 Task: Look for properties that are listed on Redfin for less than 3 days.
Action: Mouse moved to (734, 66)
Screenshot: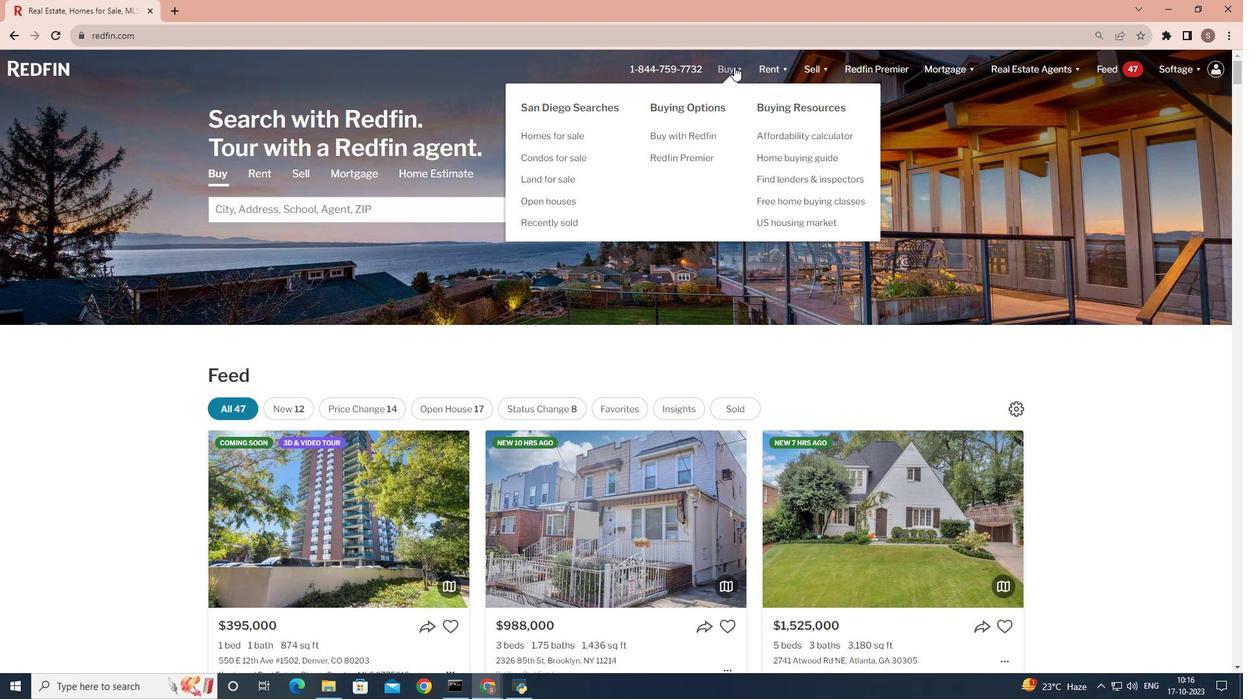 
Action: Mouse pressed left at (734, 66)
Screenshot: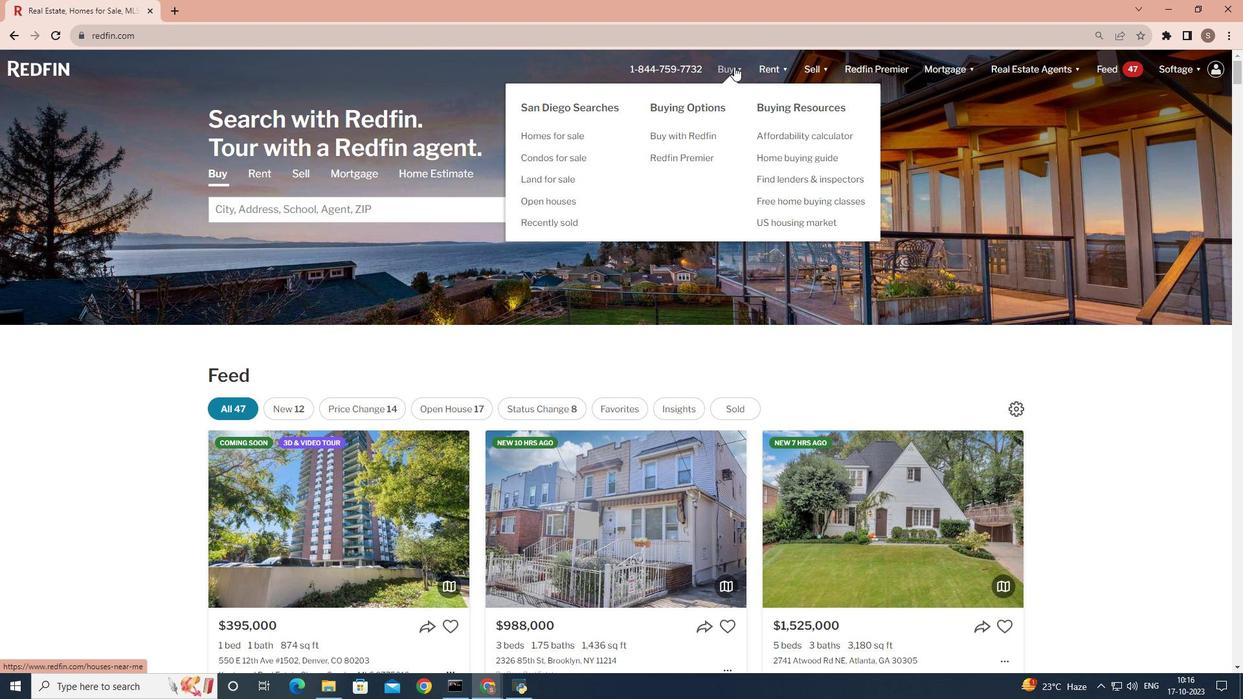 
Action: Mouse moved to (373, 273)
Screenshot: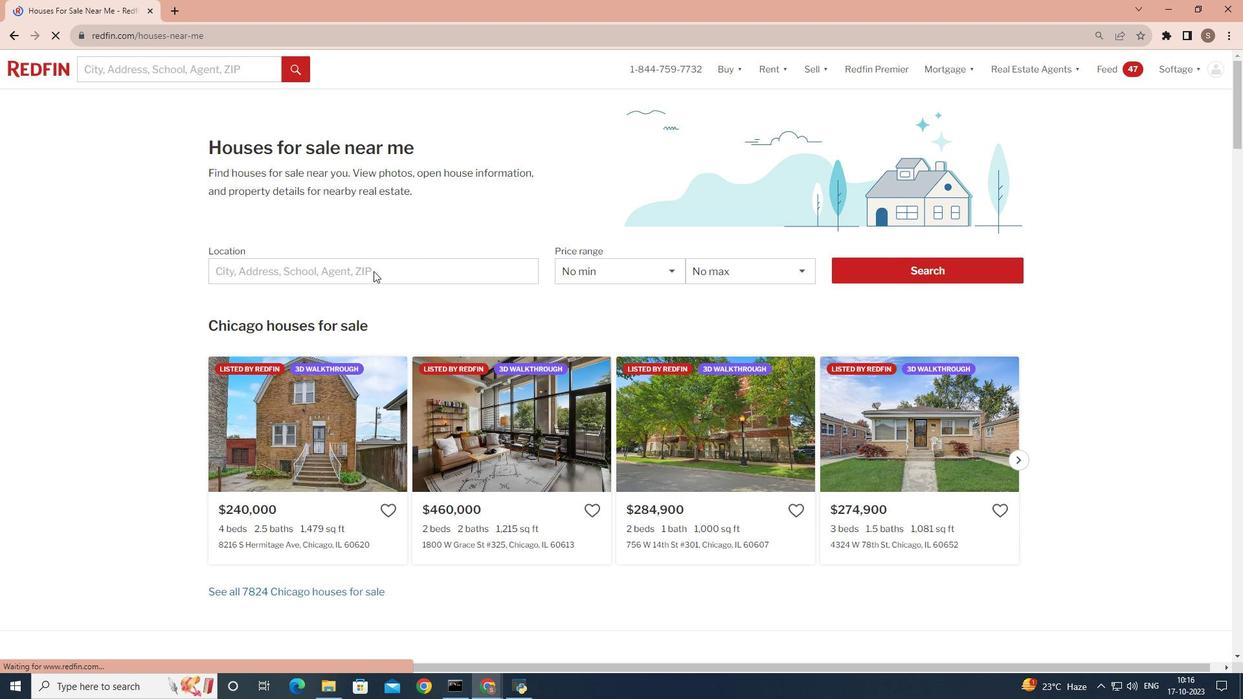 
Action: Mouse pressed left at (373, 273)
Screenshot: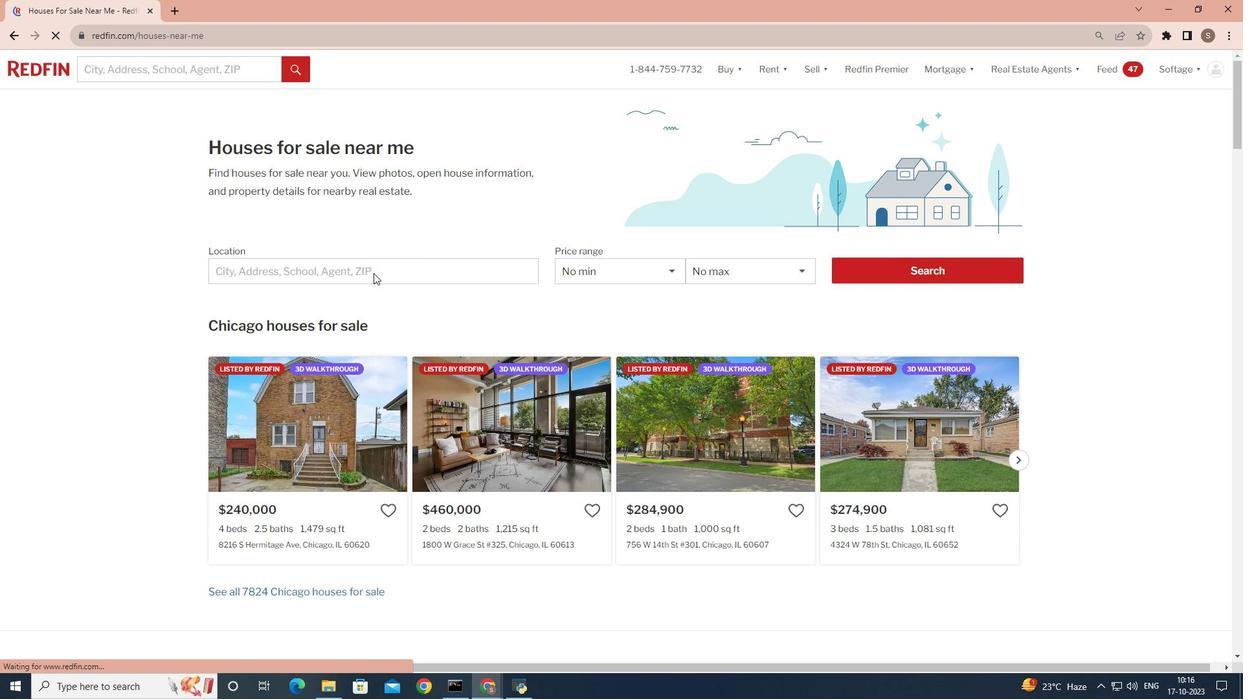 
Action: Mouse moved to (336, 264)
Screenshot: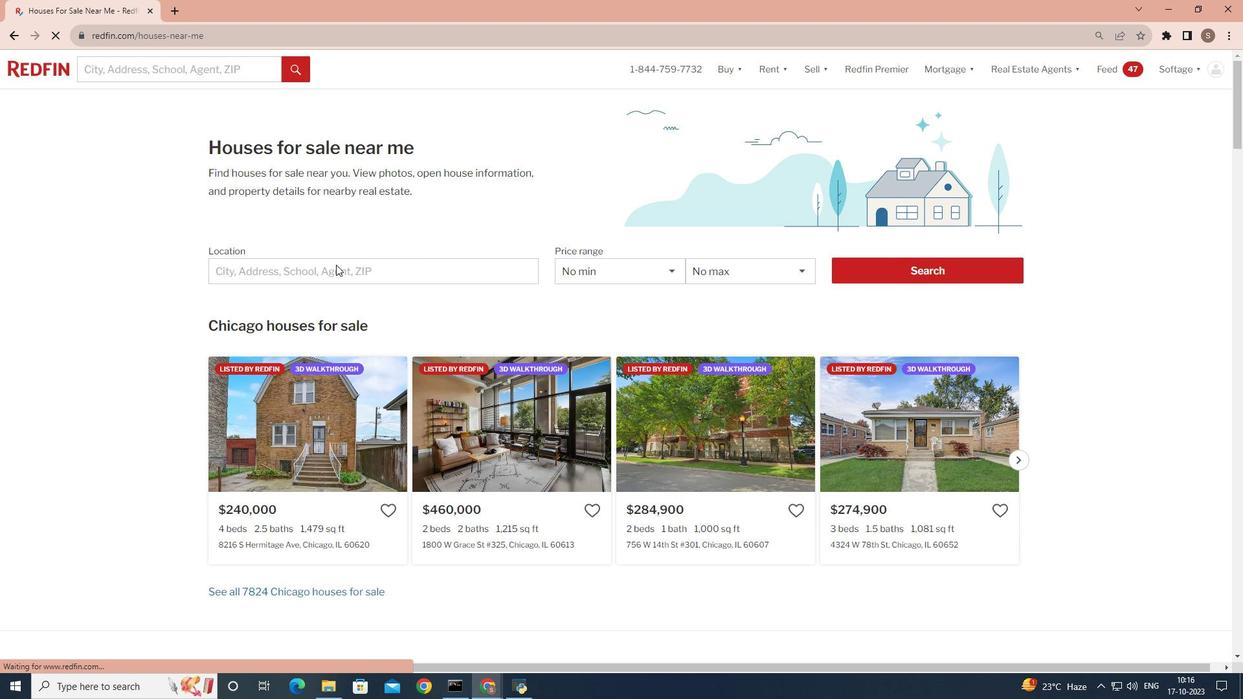 
Action: Mouse pressed left at (336, 264)
Screenshot: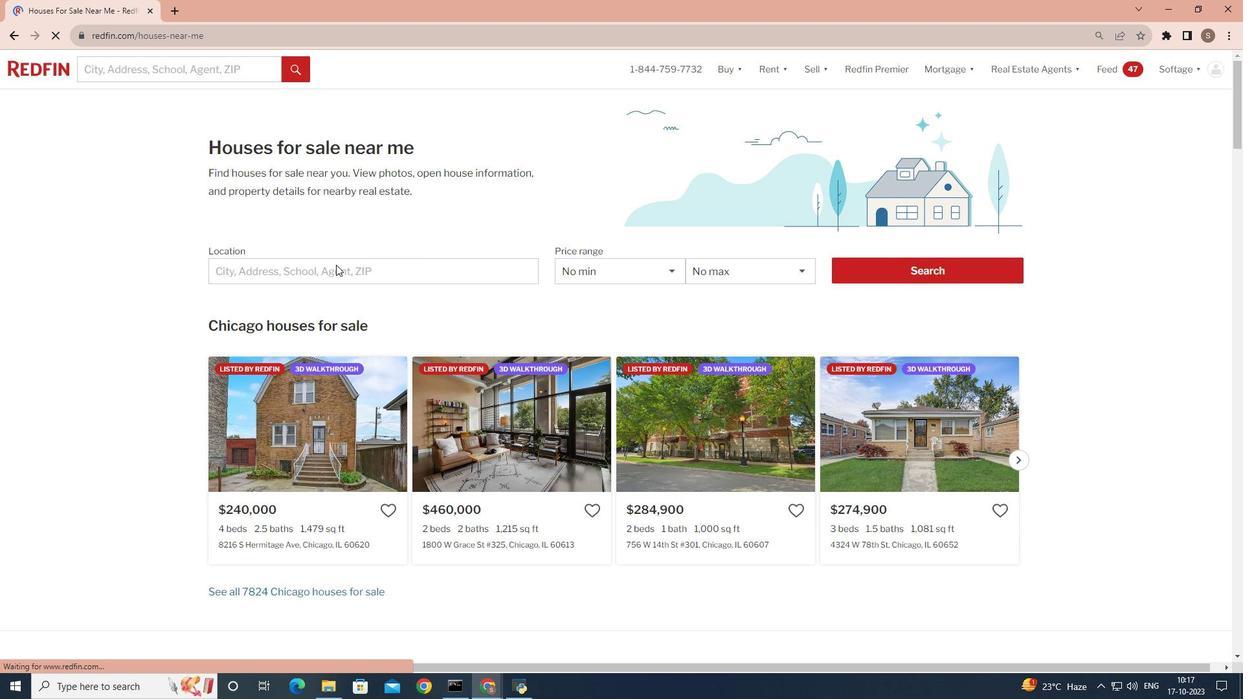 
Action: Mouse pressed left at (336, 264)
Screenshot: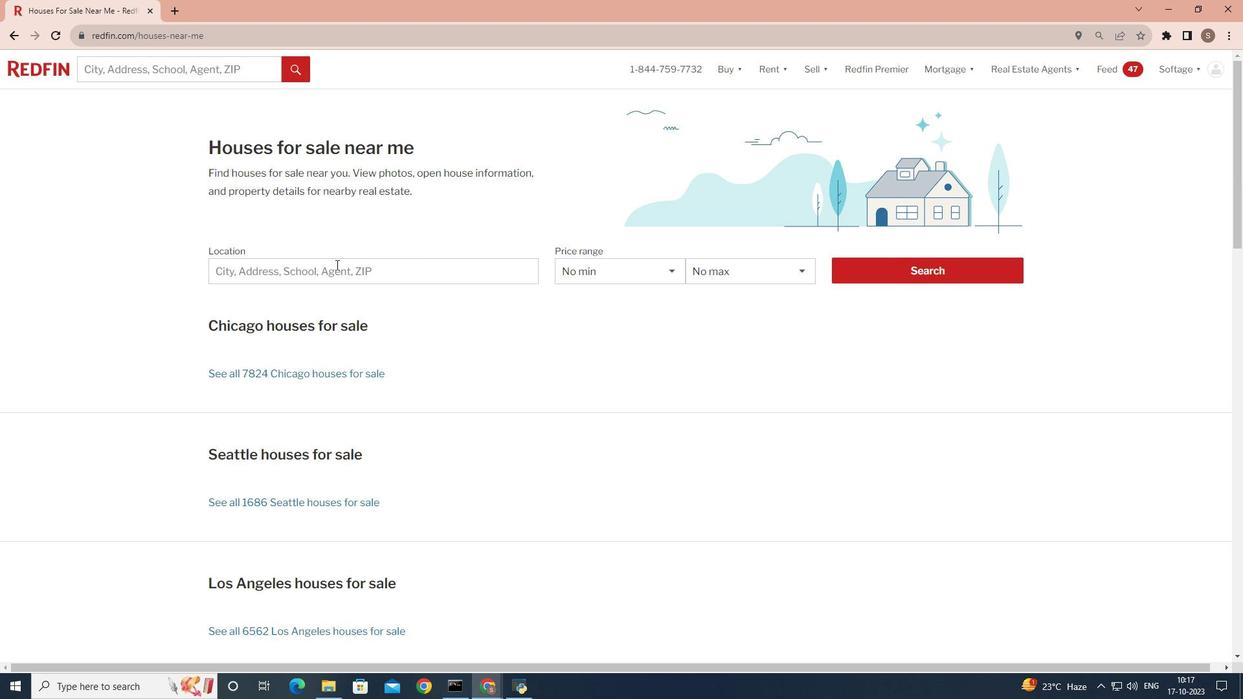 
Action: Mouse moved to (336, 264)
Screenshot: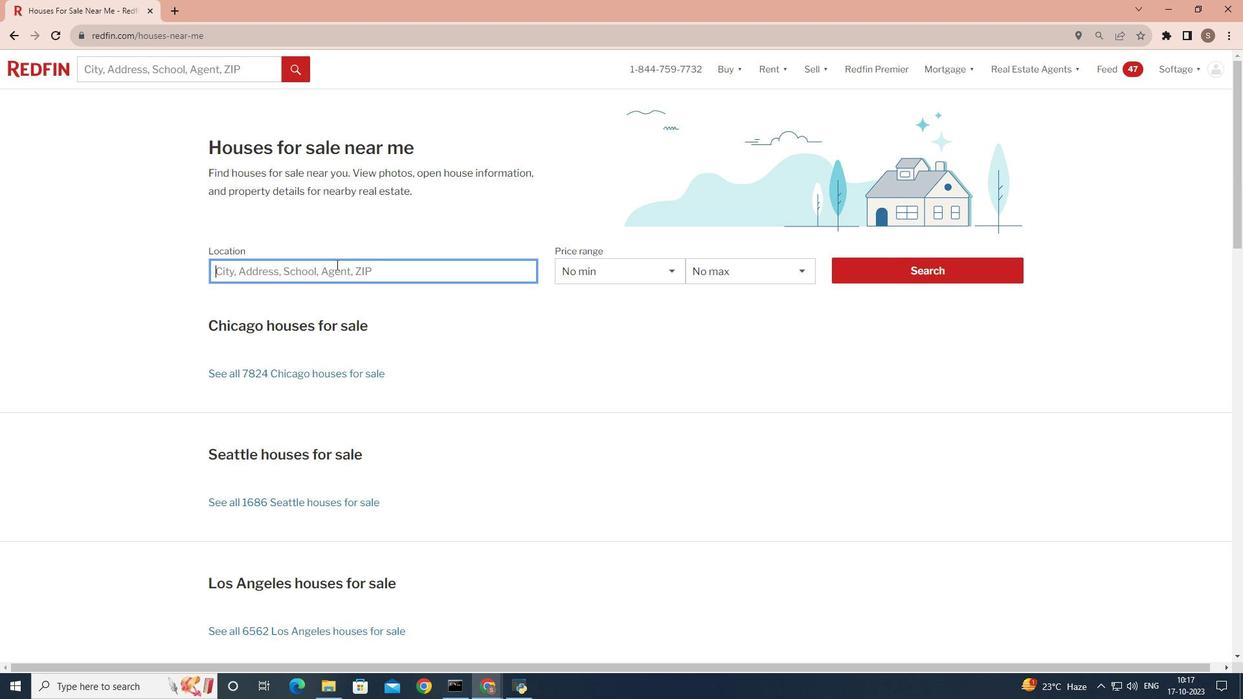 
Action: Key pressed <Key.shift>San<Key.space><Key.shift>Diego<Key.enter>
Screenshot: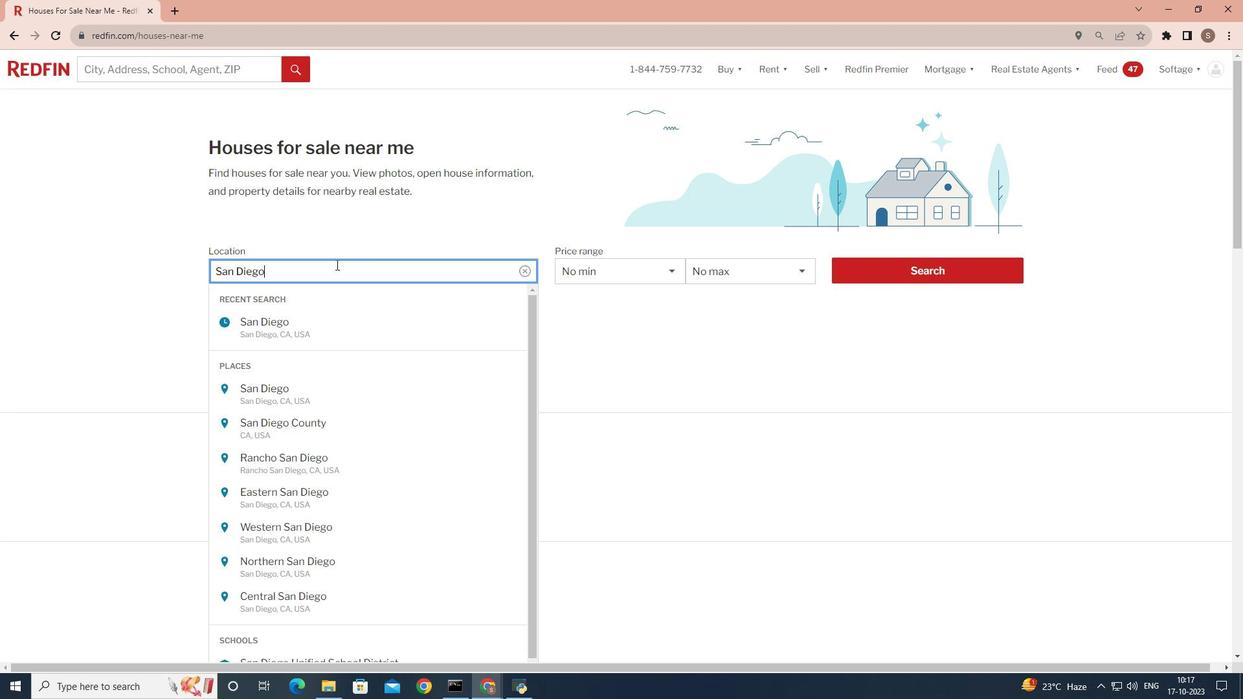 
Action: Mouse moved to (920, 279)
Screenshot: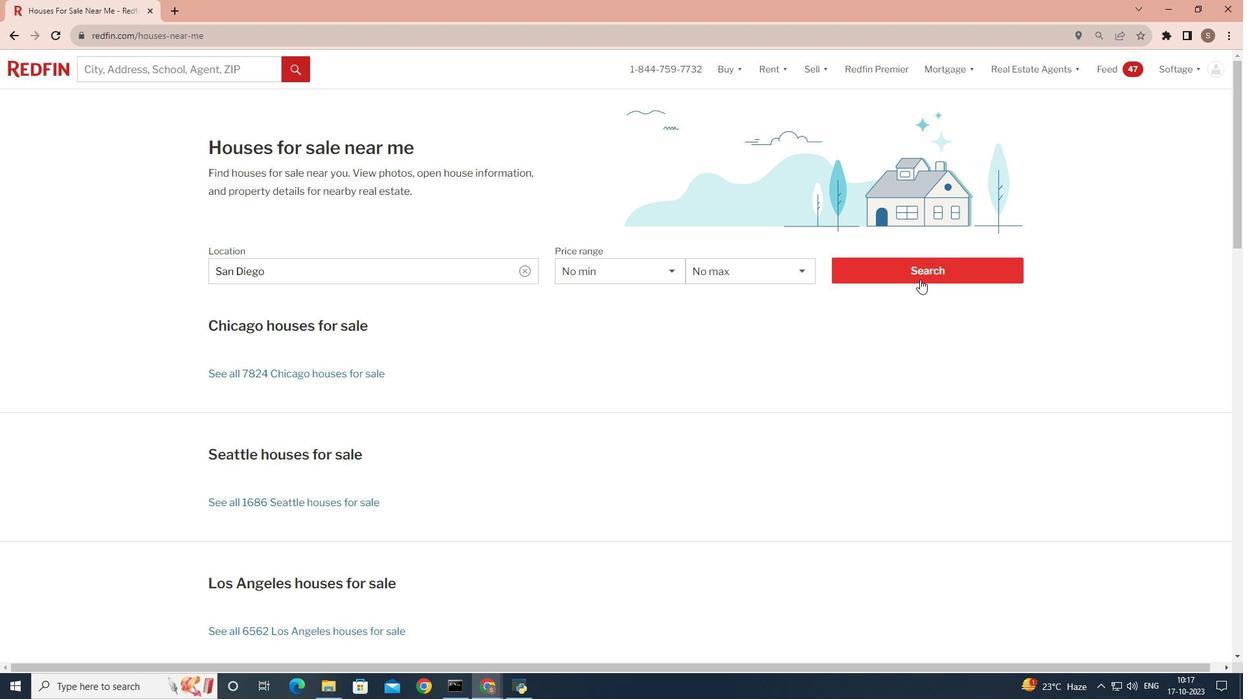 
Action: Mouse pressed left at (920, 279)
Screenshot: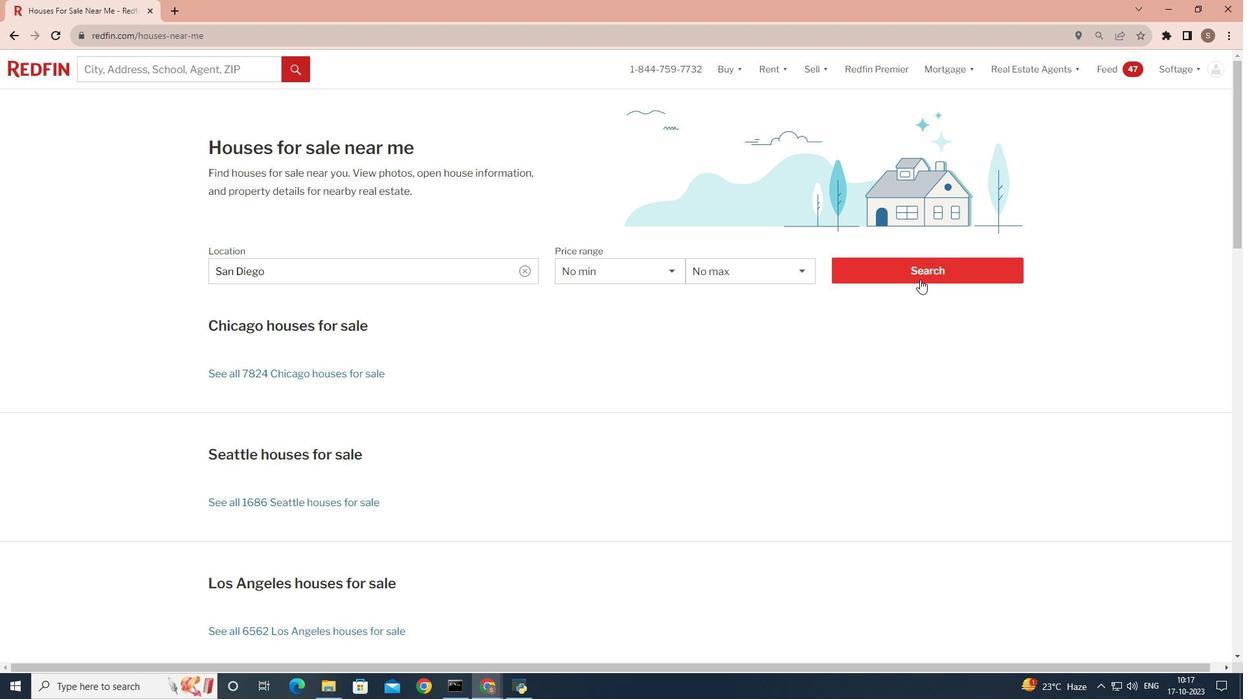 
Action: Mouse moved to (928, 275)
Screenshot: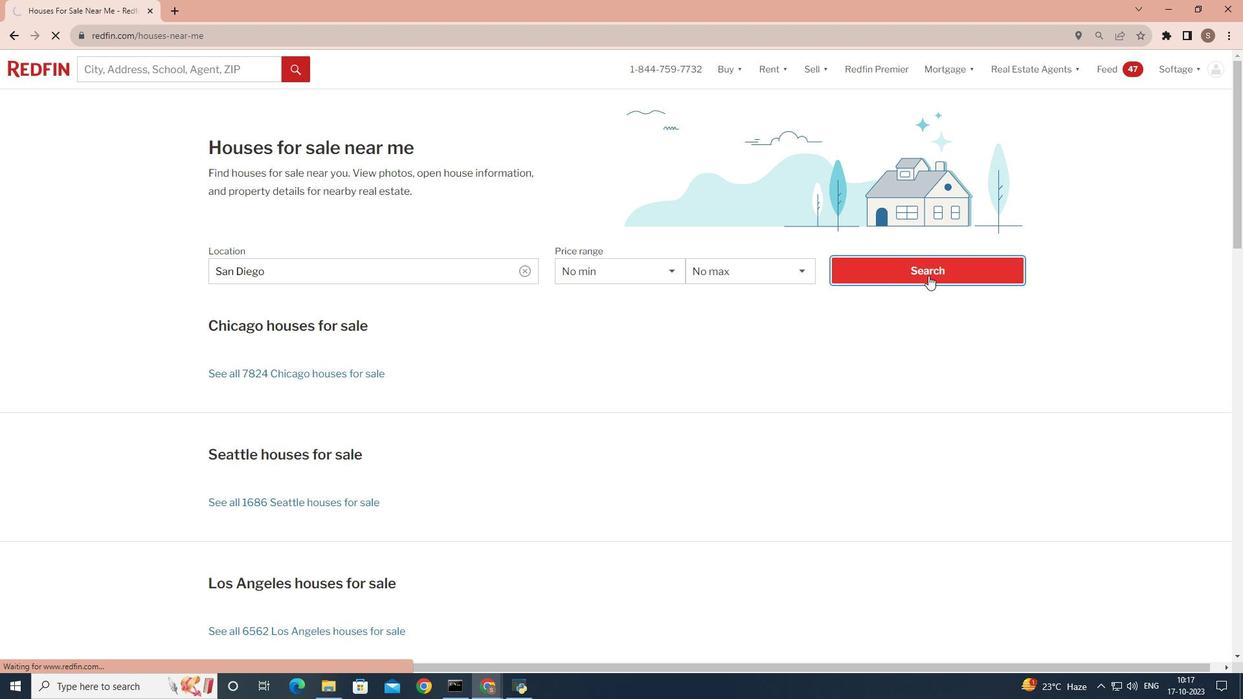 
Action: Mouse pressed left at (928, 275)
Screenshot: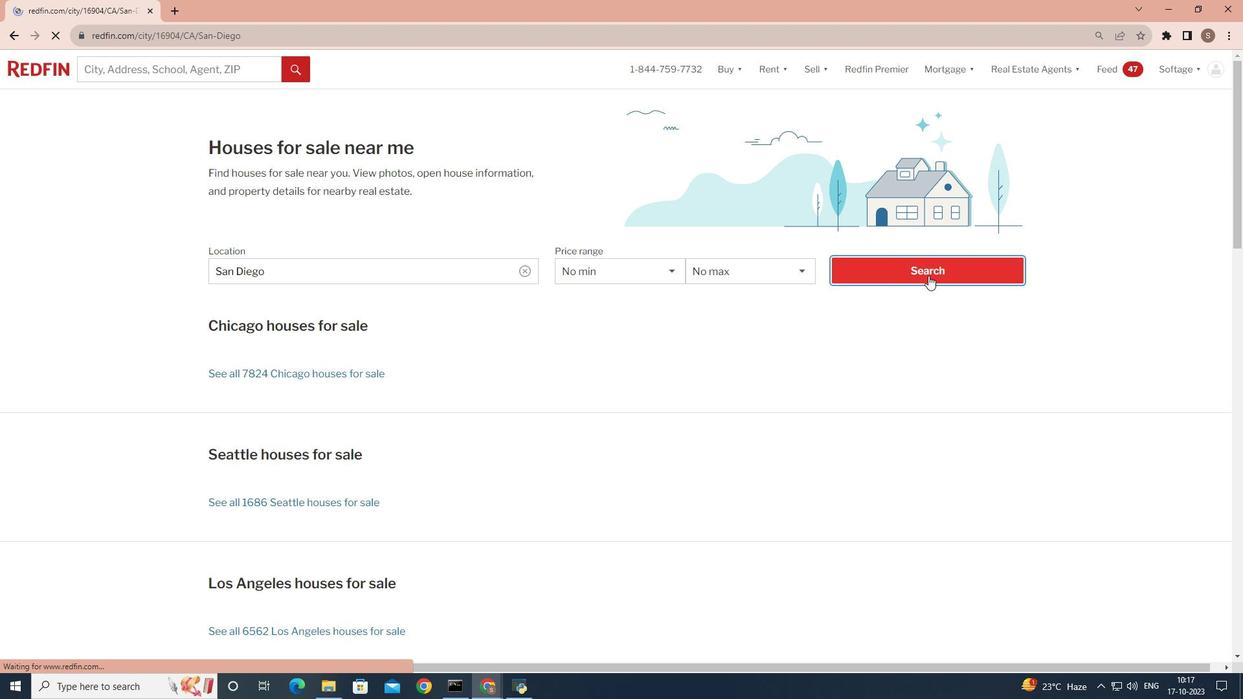 
Action: Mouse moved to (1107, 154)
Screenshot: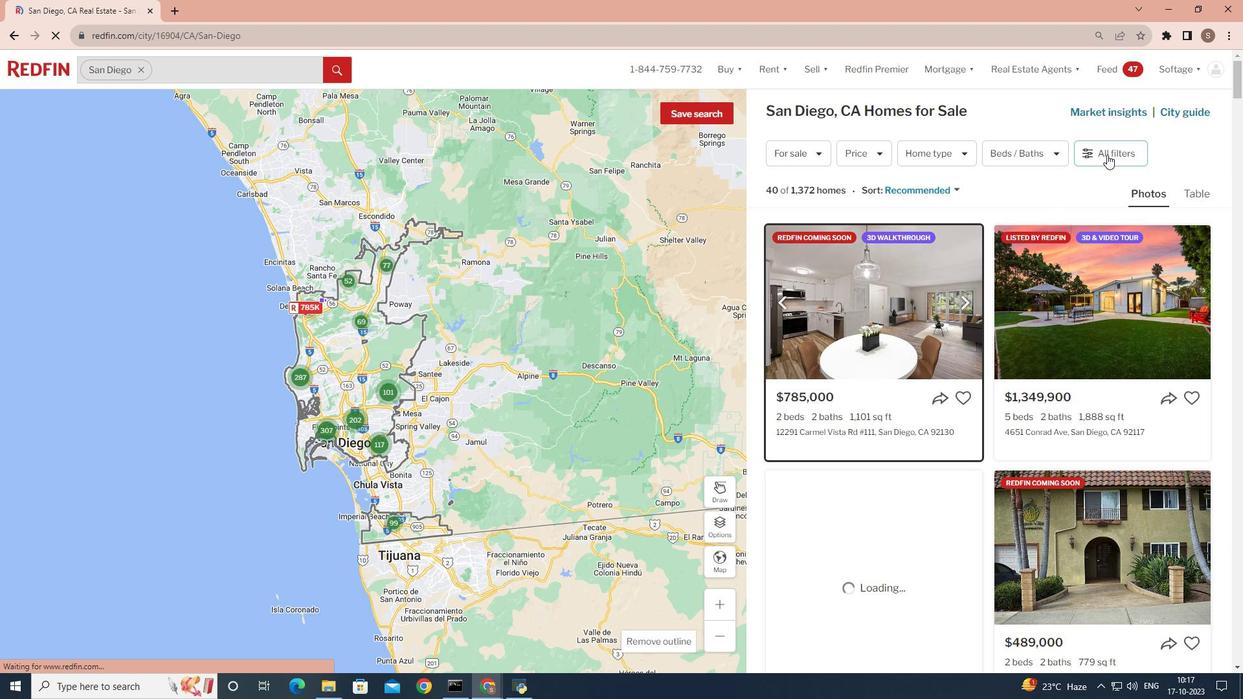 
Action: Mouse pressed left at (1107, 154)
Screenshot: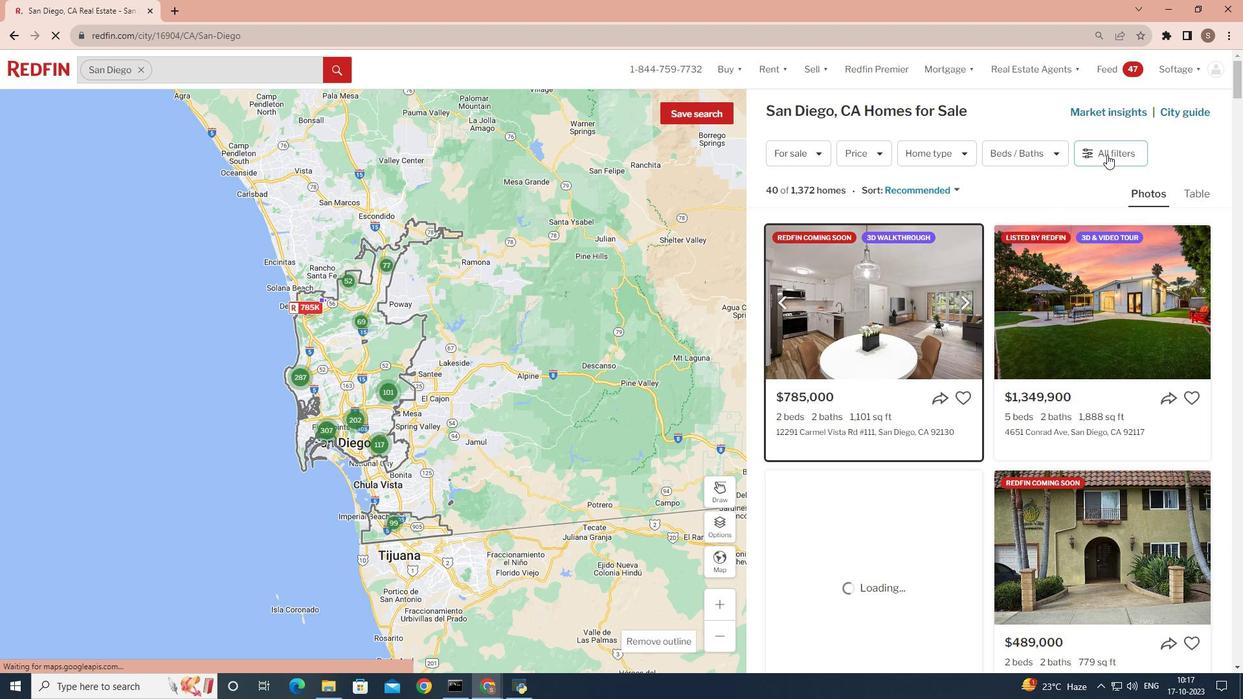 
Action: Mouse pressed left at (1107, 154)
Screenshot: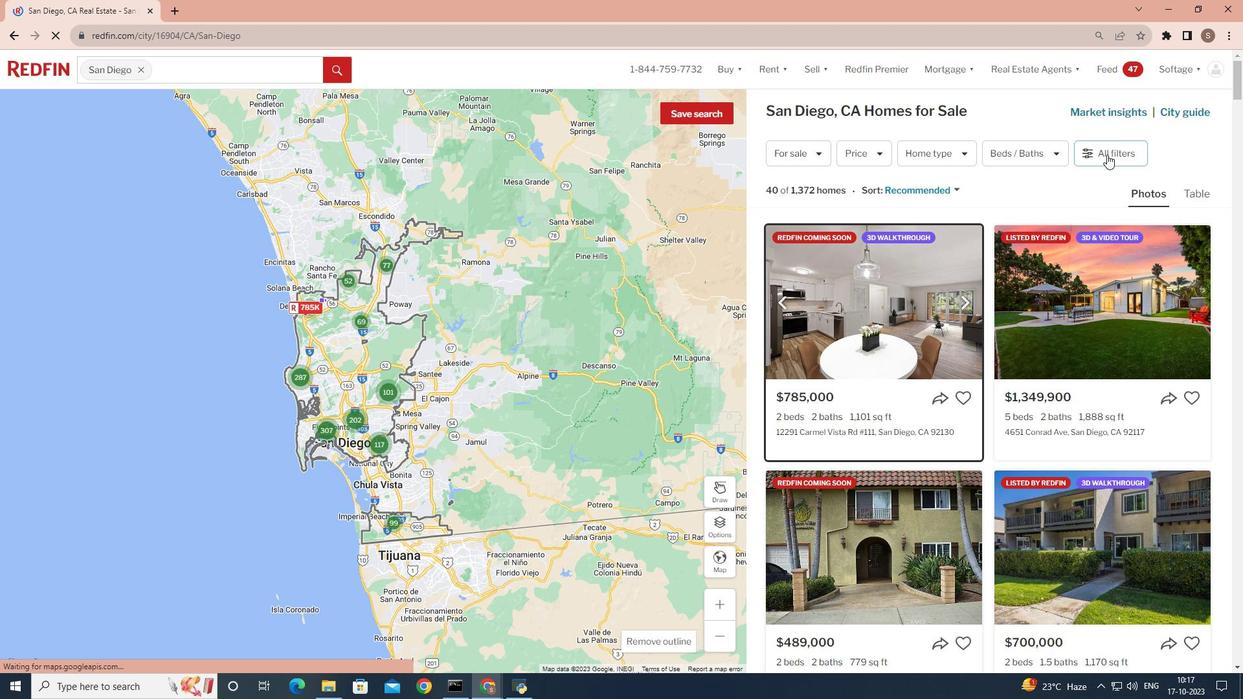 
Action: Mouse pressed left at (1107, 154)
Screenshot: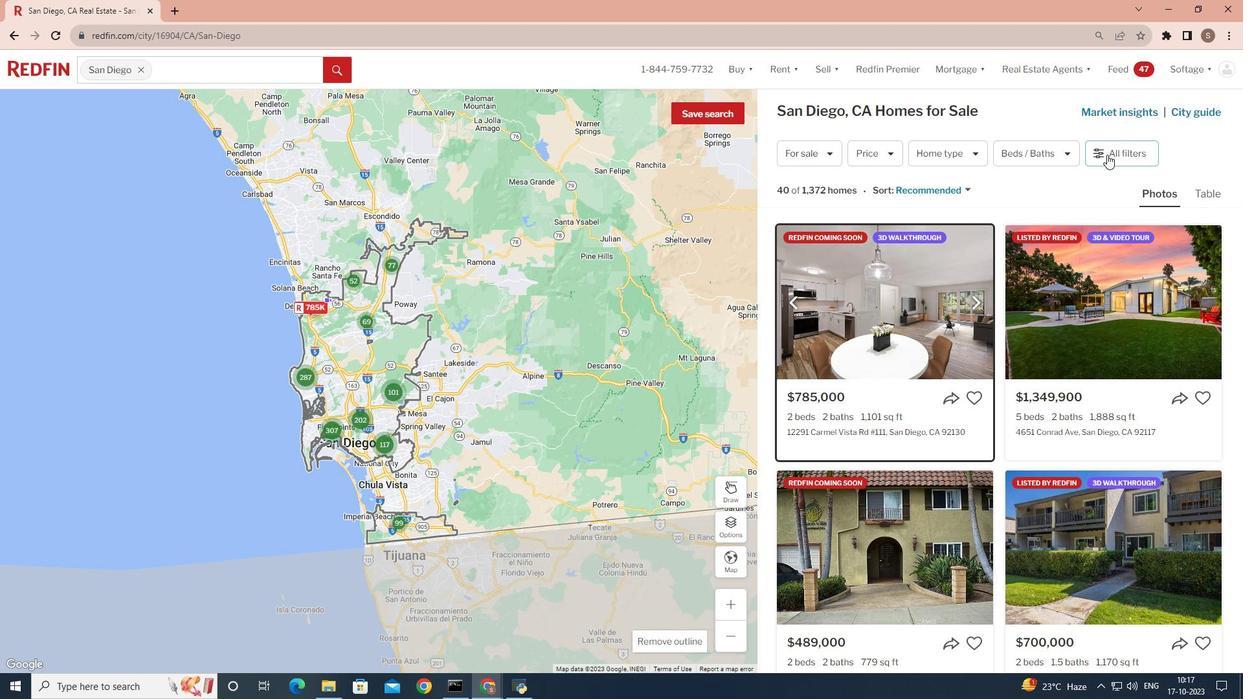 
Action: Mouse moved to (1102, 442)
Screenshot: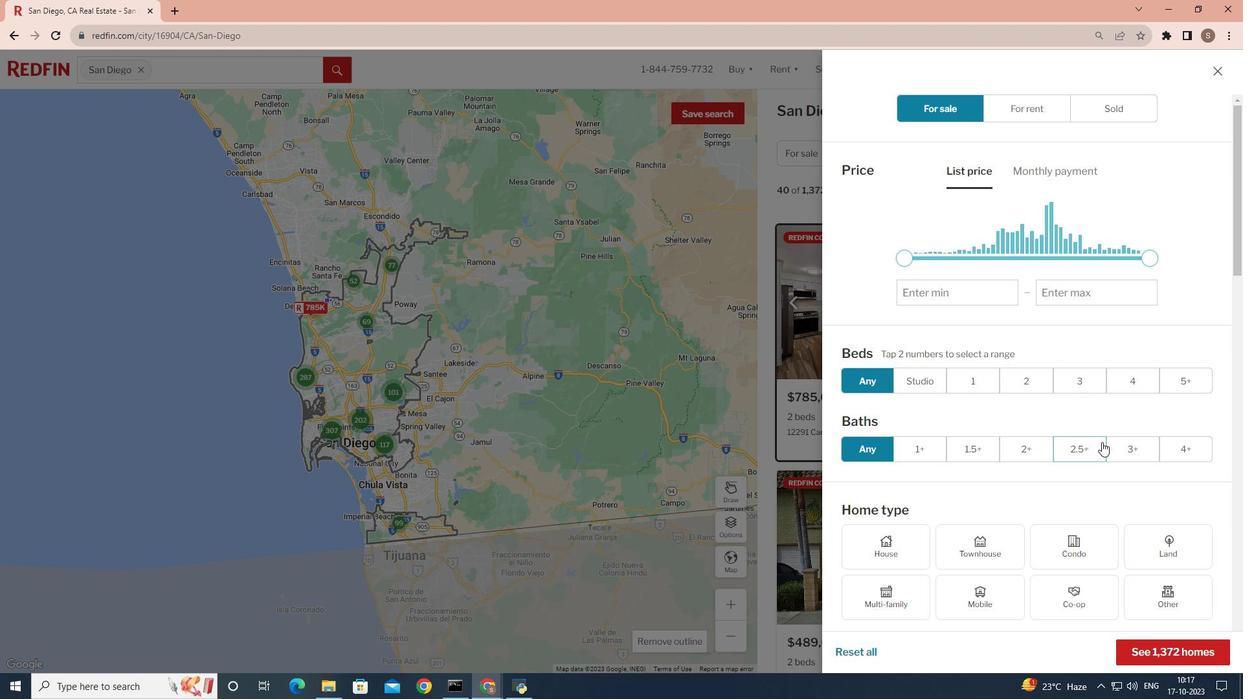 
Action: Mouse scrolled (1102, 441) with delta (0, 0)
Screenshot: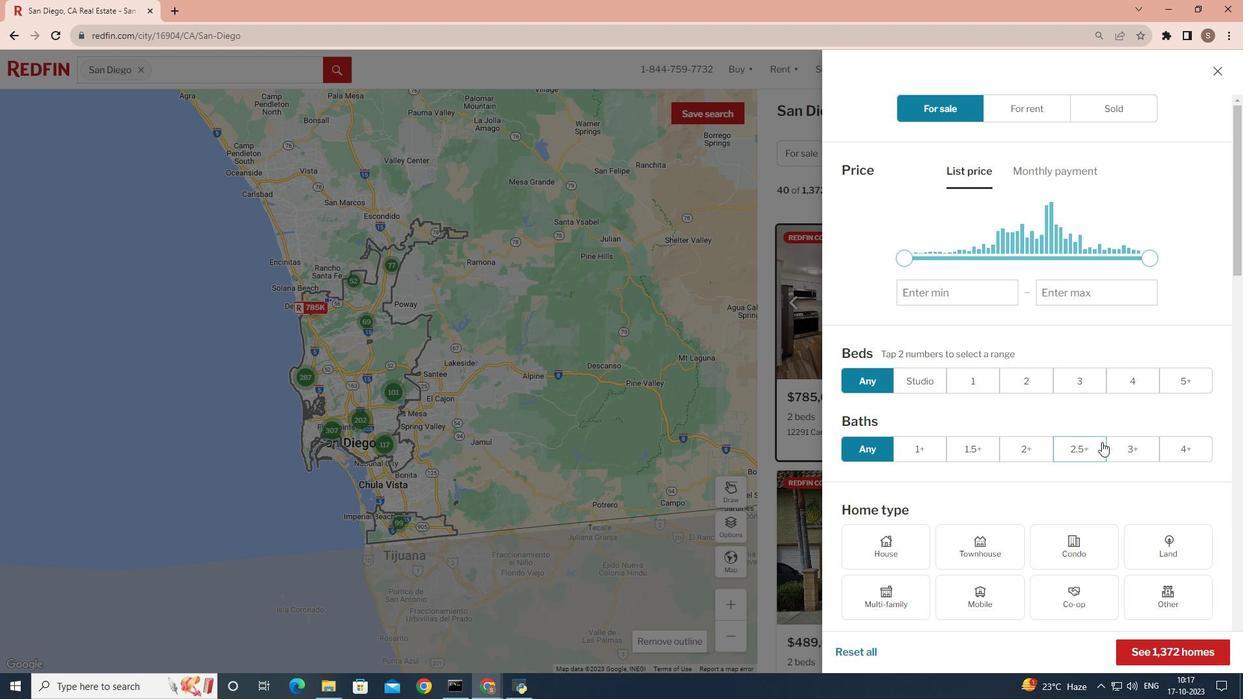 
Action: Mouse scrolled (1102, 441) with delta (0, 0)
Screenshot: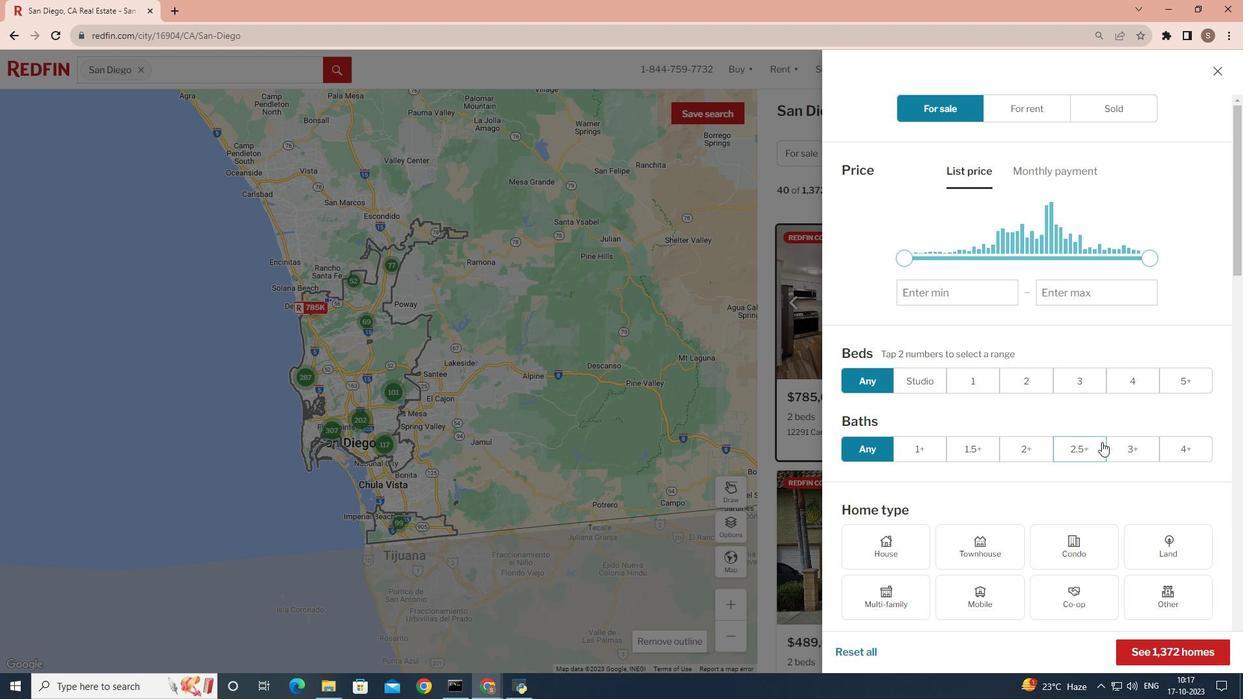 
Action: Mouse moved to (1102, 442)
Screenshot: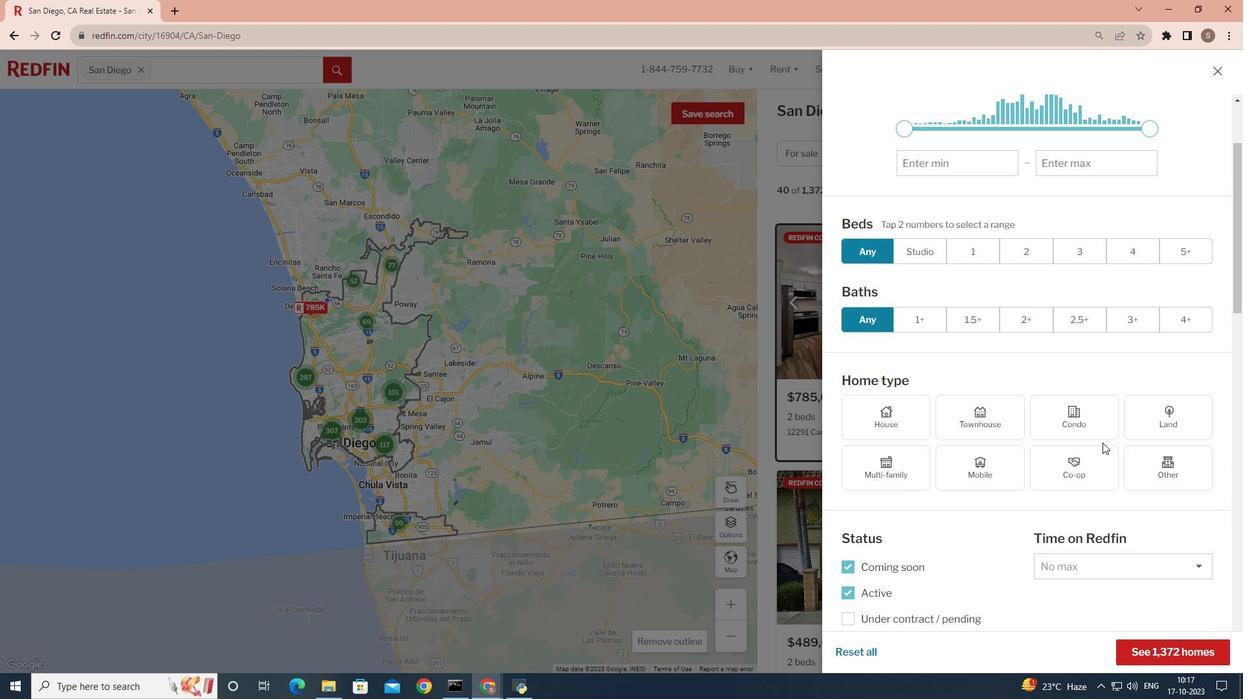 
Action: Mouse scrolled (1102, 442) with delta (0, 0)
Screenshot: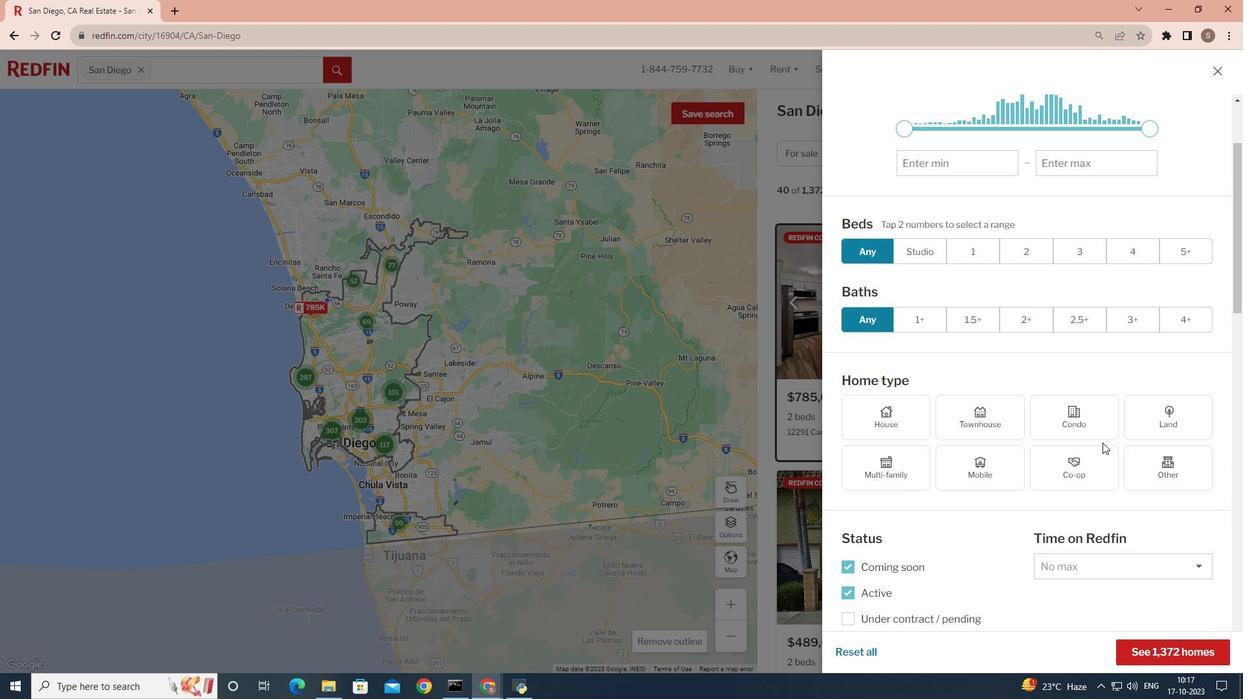 
Action: Mouse moved to (1132, 431)
Screenshot: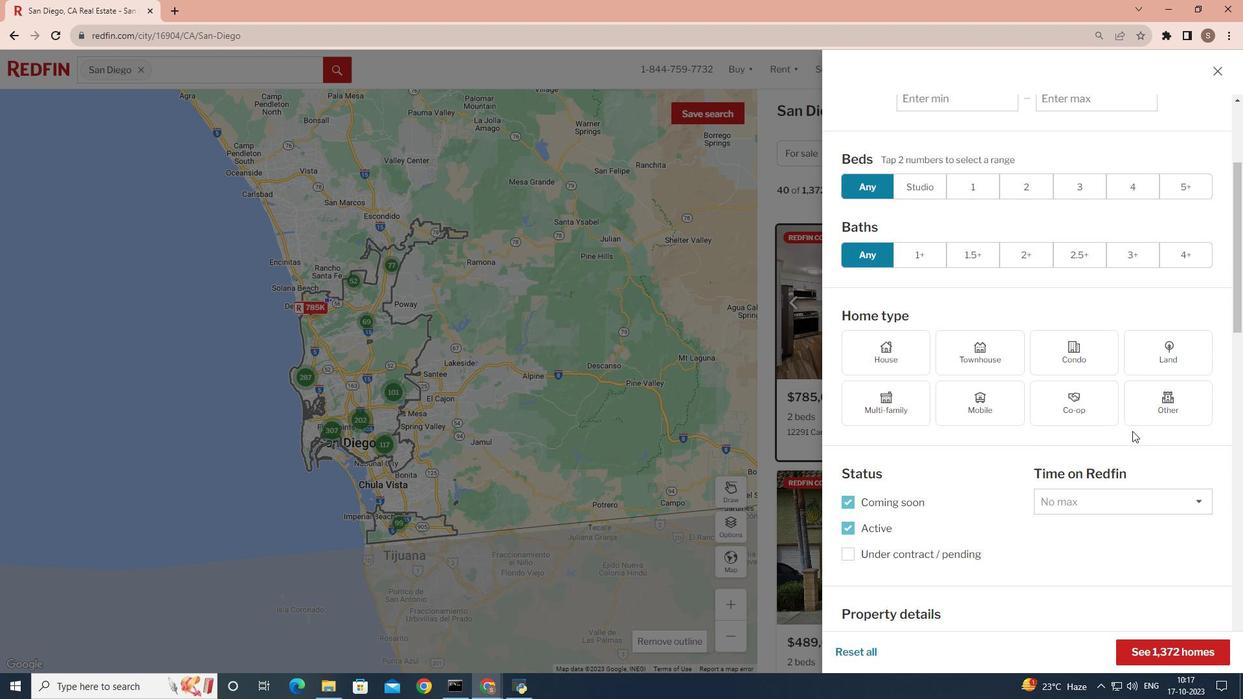 
Action: Mouse scrolled (1132, 430) with delta (0, 0)
Screenshot: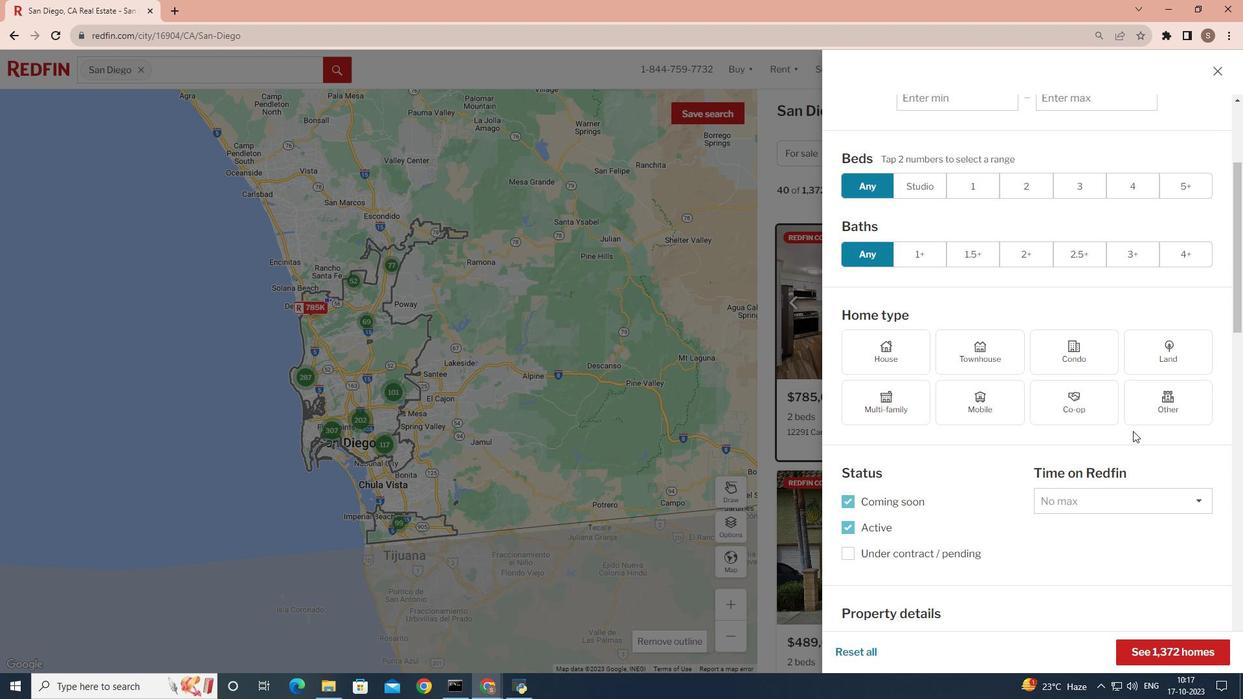 
Action: Mouse moved to (1199, 434)
Screenshot: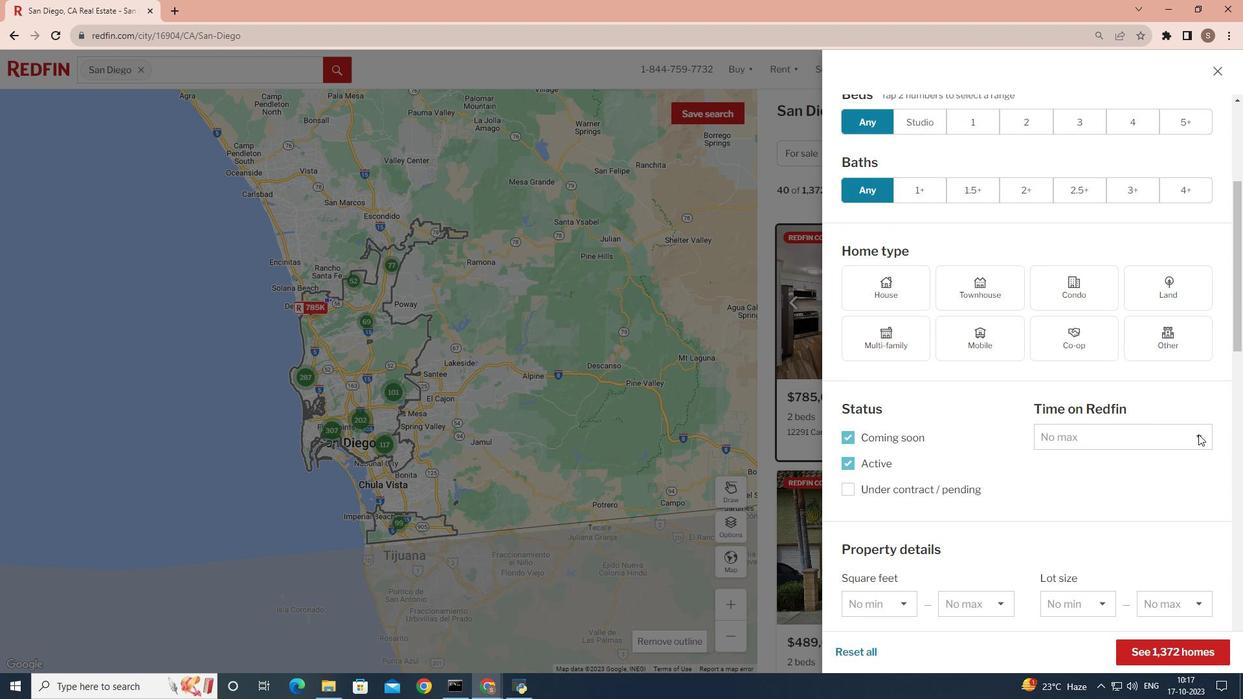 
Action: Mouse pressed left at (1199, 434)
Screenshot: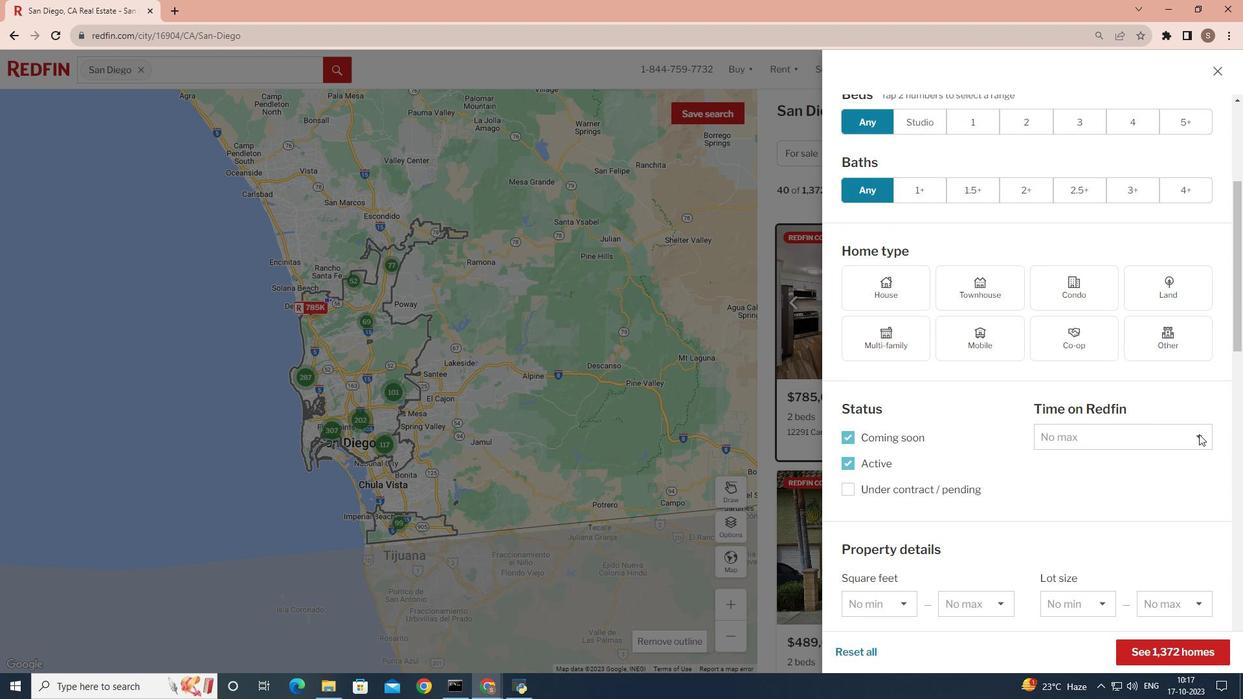 
Action: Mouse moved to (1175, 481)
Screenshot: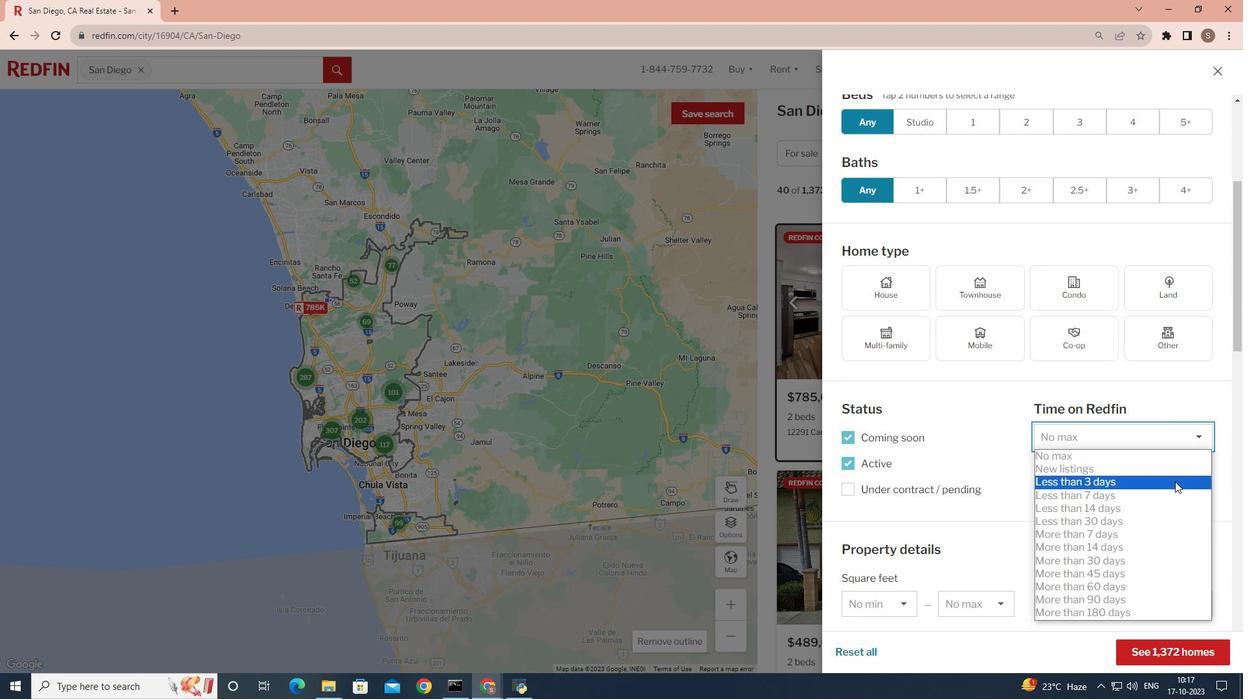 
Action: Mouse pressed left at (1175, 481)
Screenshot: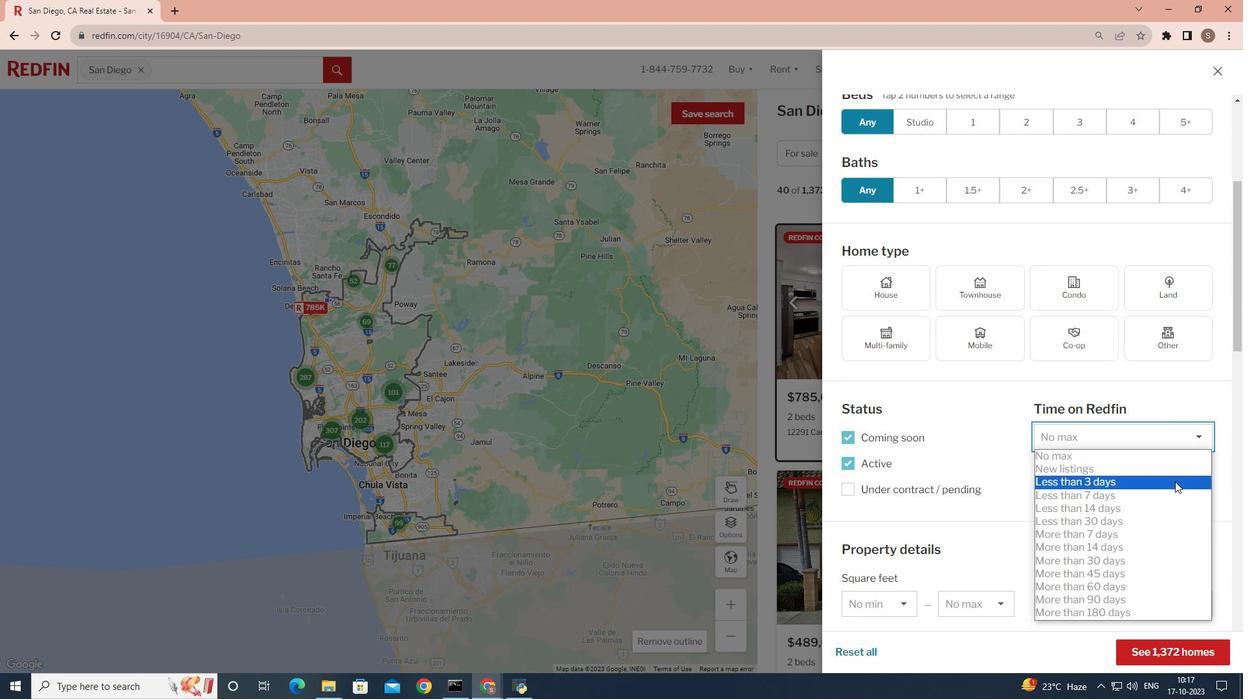 
Action: Mouse moved to (1176, 648)
Screenshot: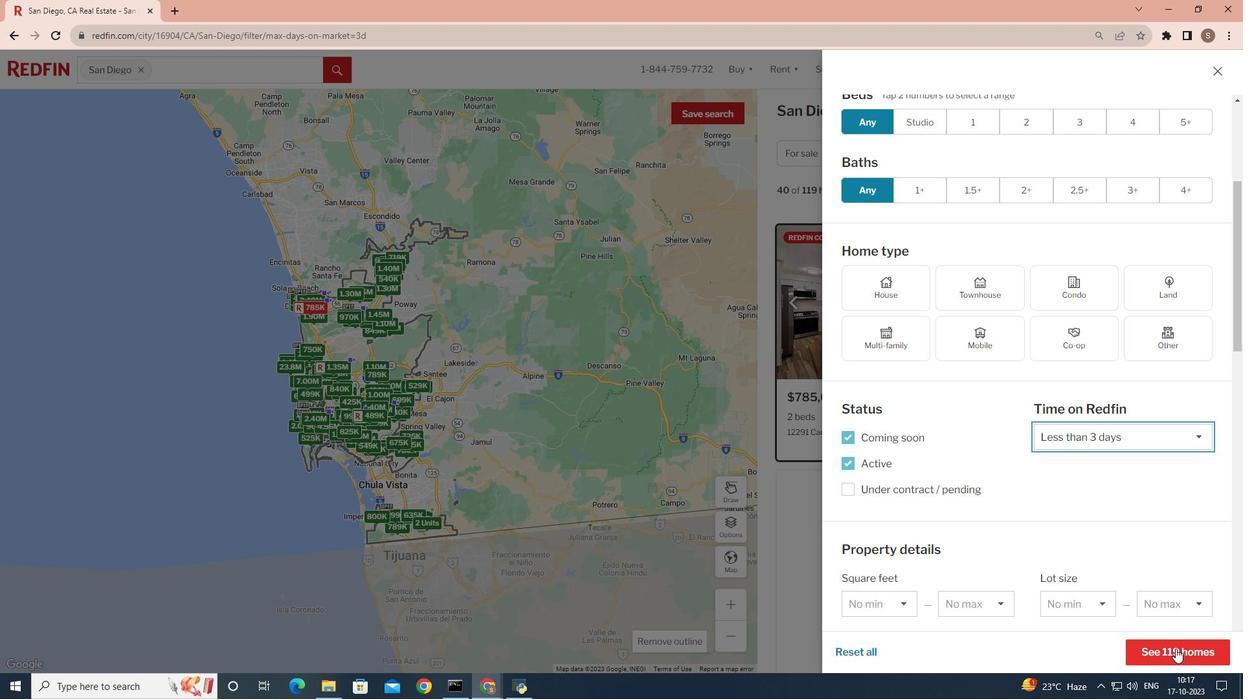 
Action: Mouse pressed left at (1176, 648)
Screenshot: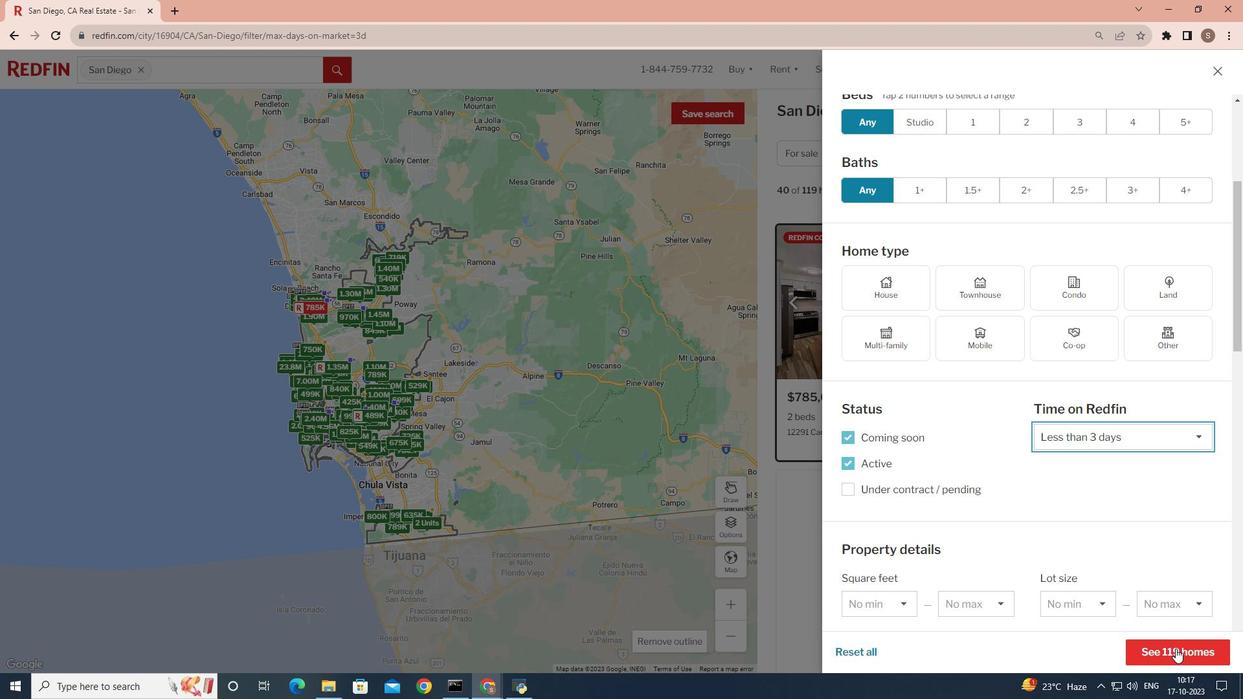 
Action: Mouse moved to (1095, 536)
Screenshot: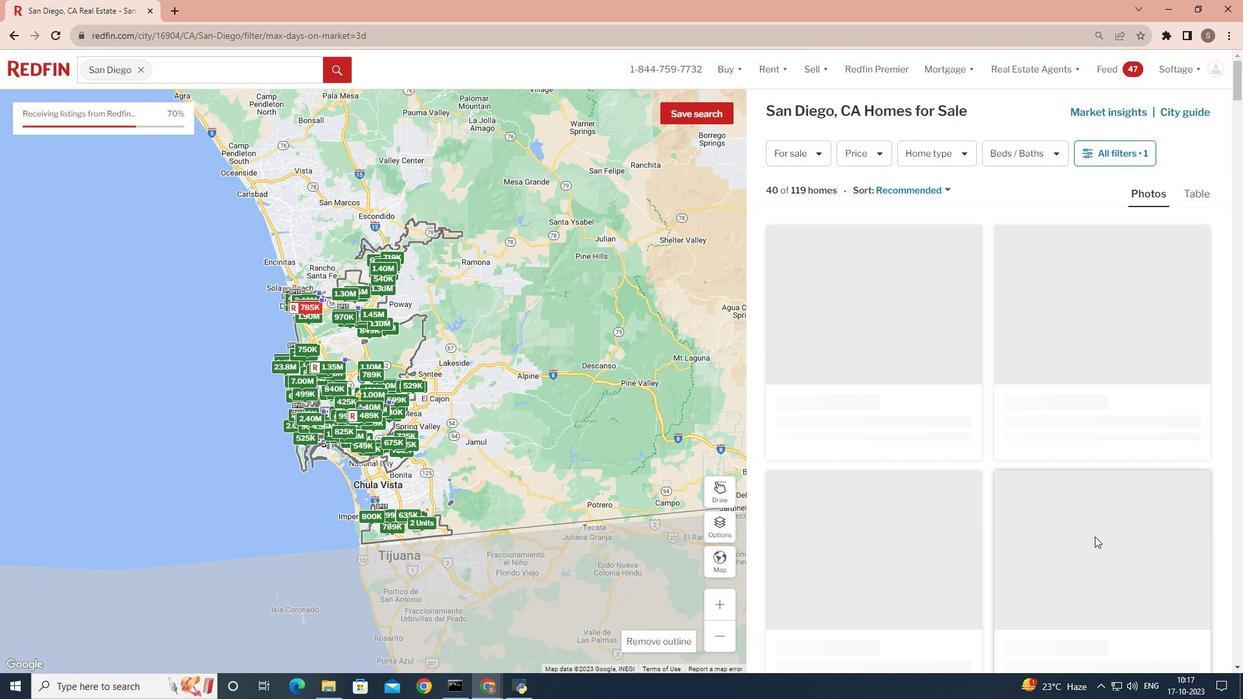 
